 Task: Find the shortest route from Tampa to Fort De Soto Park.
Action: Mouse moved to (183, 56)
Screenshot: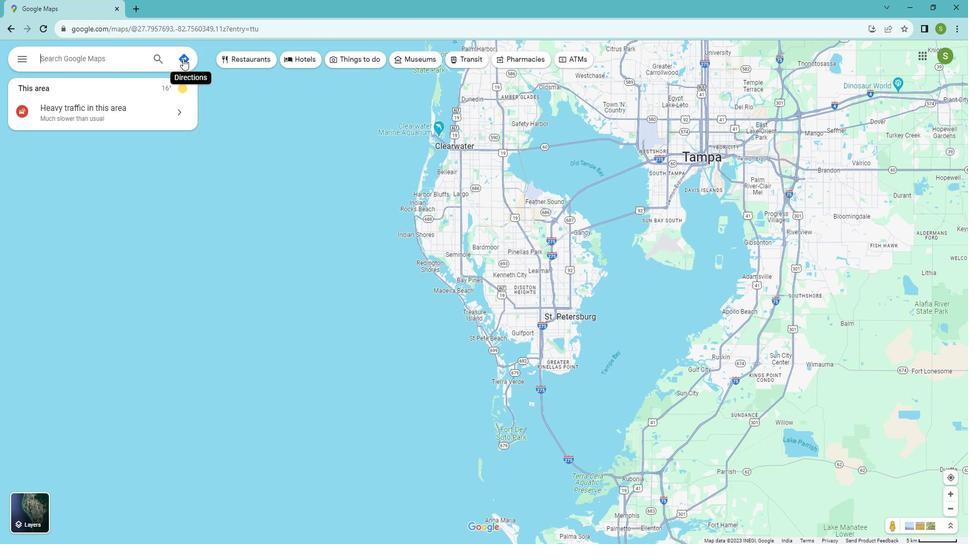 
Action: Mouse pressed left at (183, 56)
Screenshot: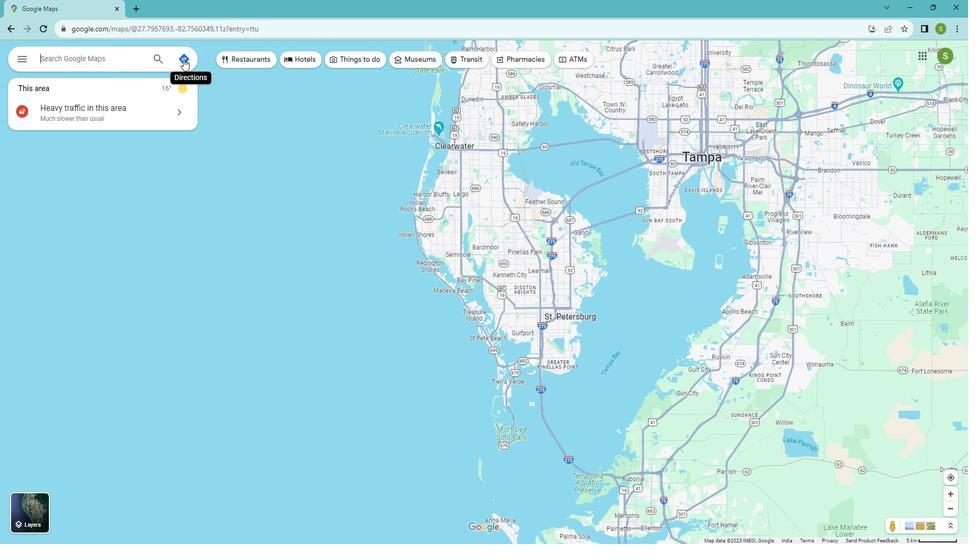 
Action: Mouse moved to (81, 87)
Screenshot: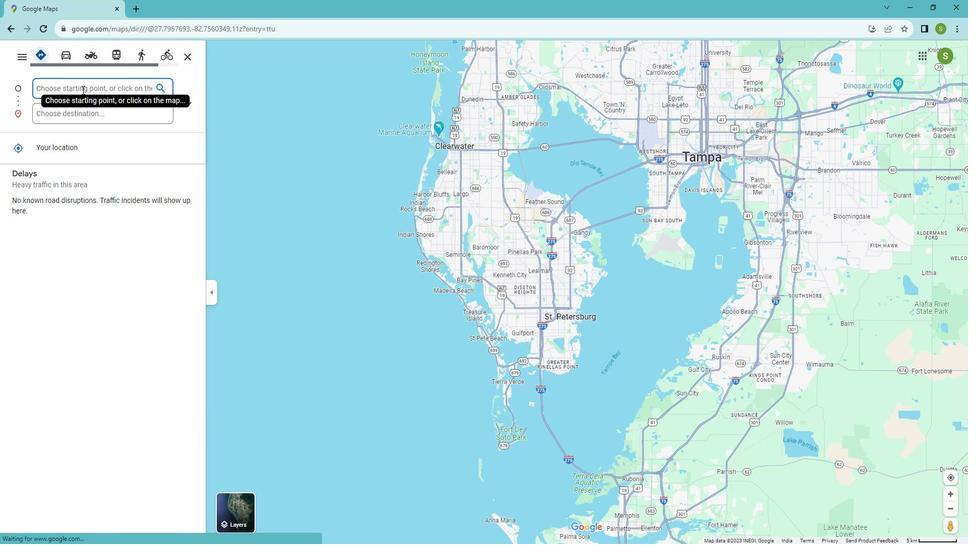 
Action: Mouse pressed left at (81, 87)
Screenshot: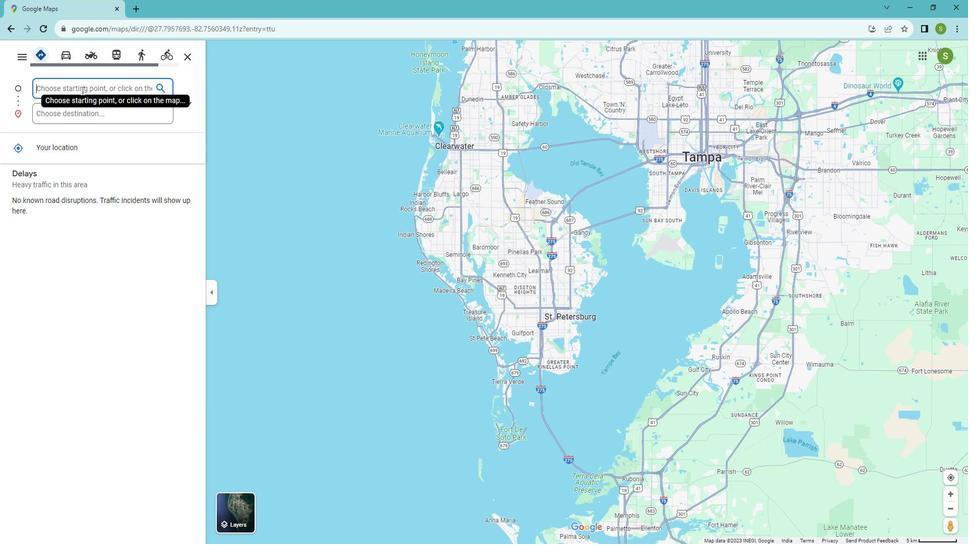 
Action: Mouse moved to (82, 86)
Screenshot: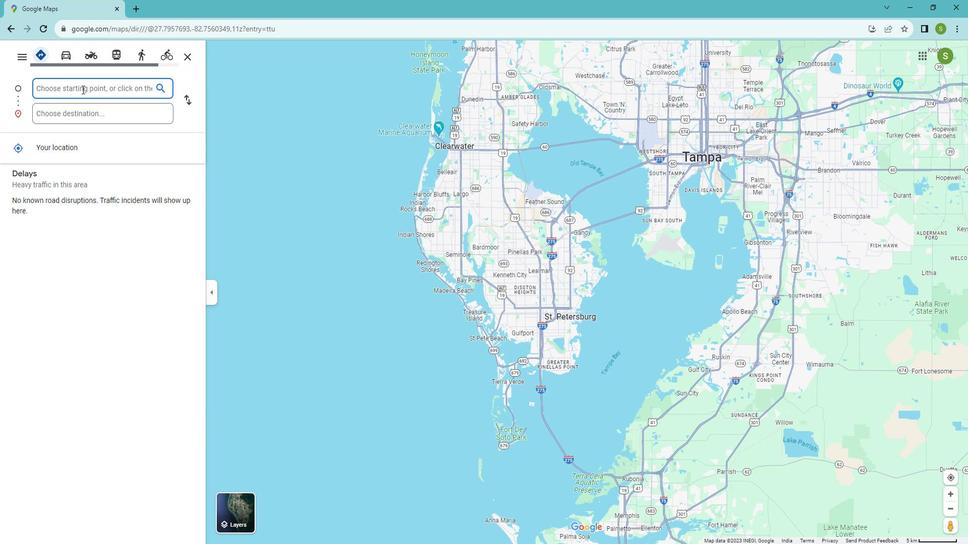 
Action: Key pressed <Key.shift>T
Screenshot: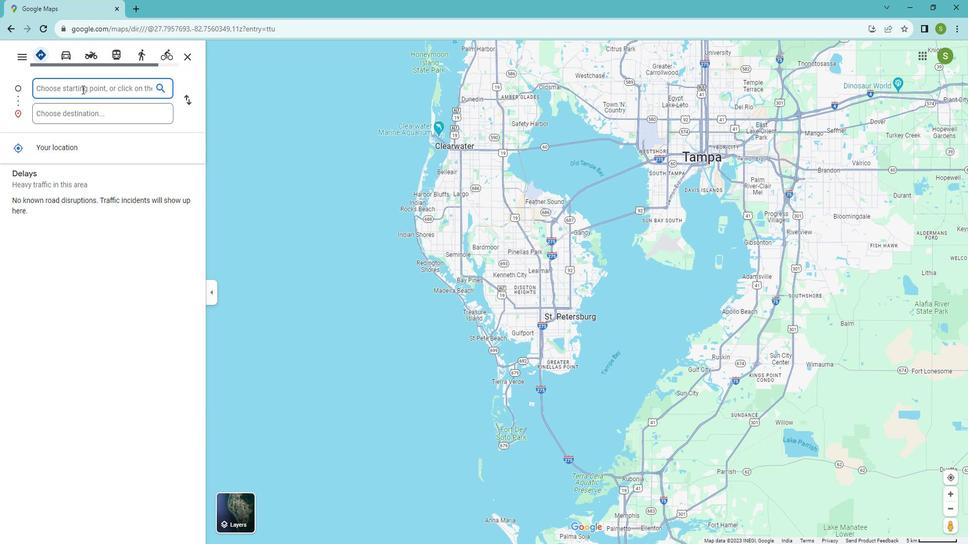 
Action: Mouse moved to (75, 141)
Screenshot: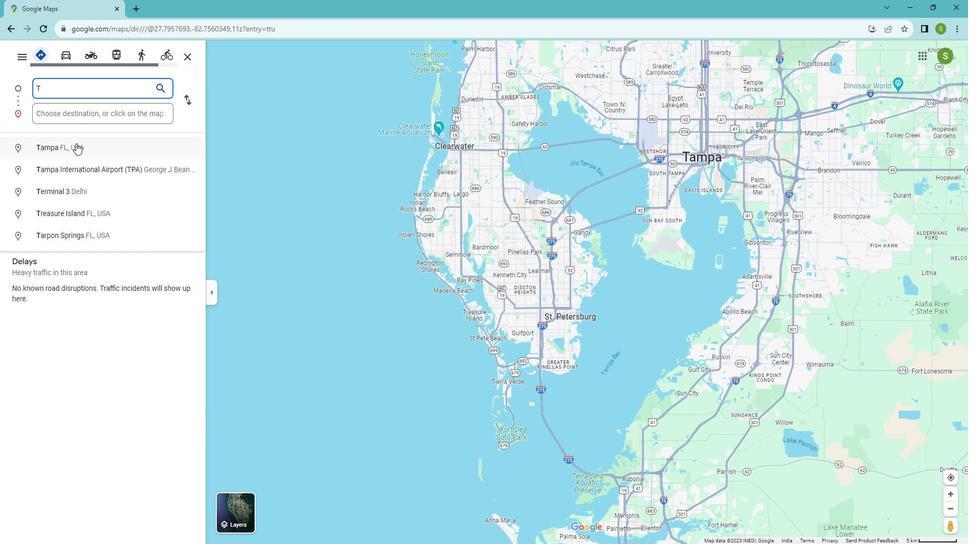 
Action: Mouse pressed left at (75, 141)
Screenshot: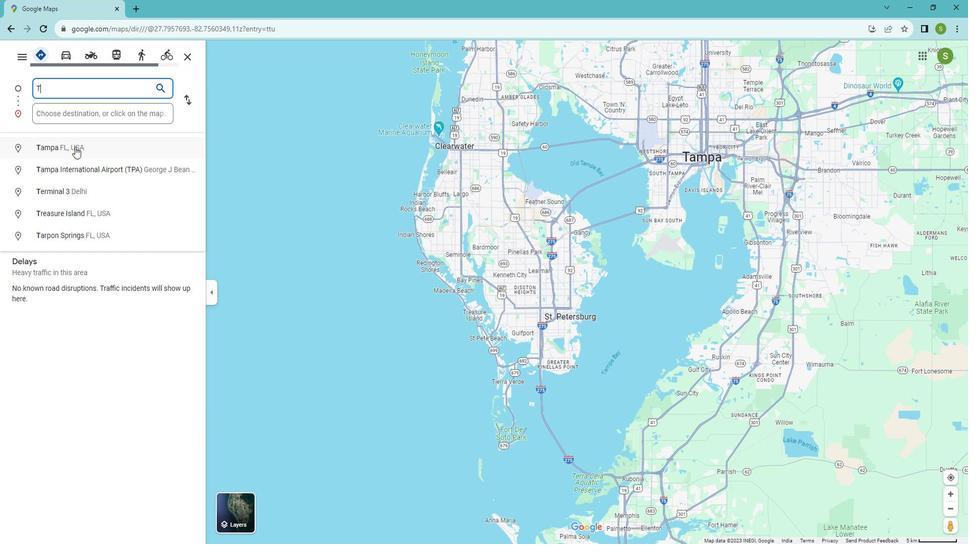 
Action: Mouse moved to (71, 108)
Screenshot: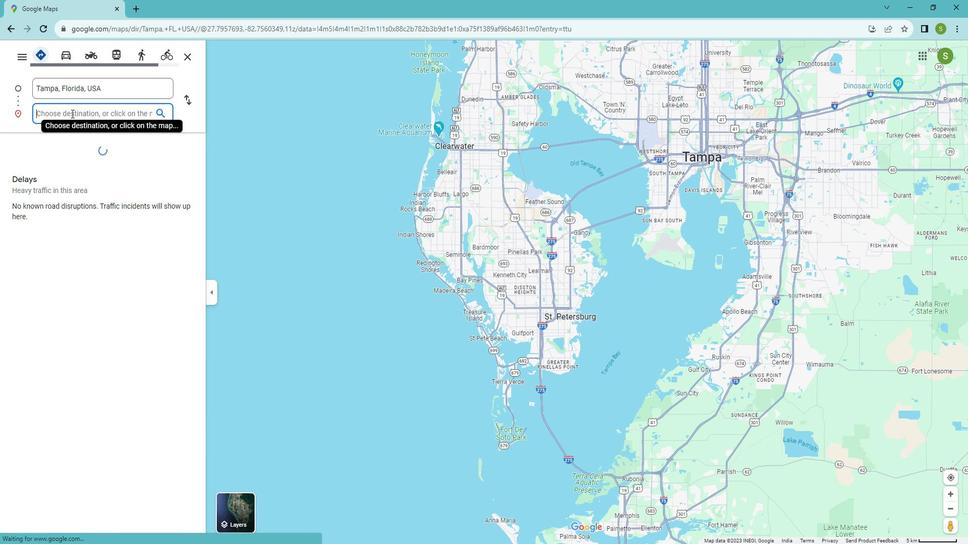 
Action: Mouse pressed left at (71, 108)
Screenshot: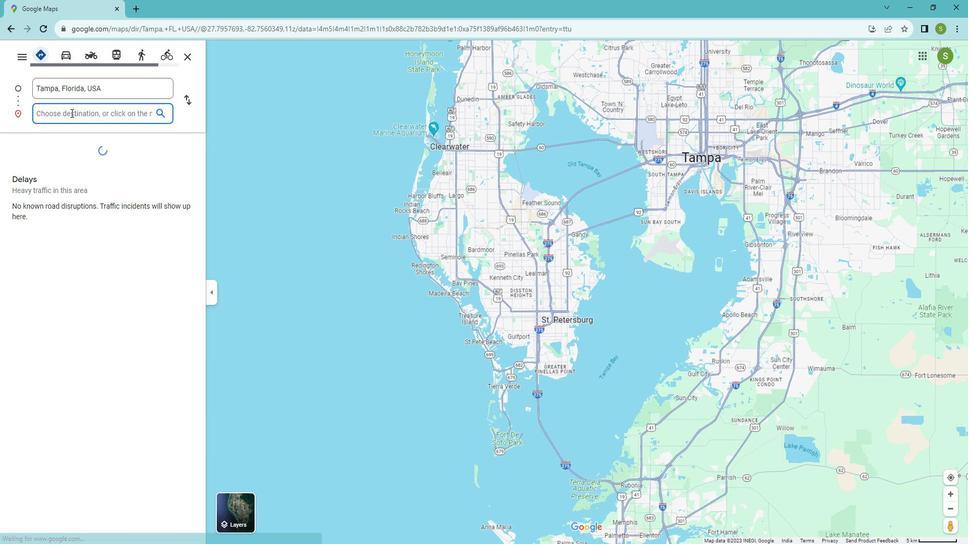 
Action: Key pressed <Key.shift>Fort<Key.space><Key.shift>De<Key.space>
Screenshot: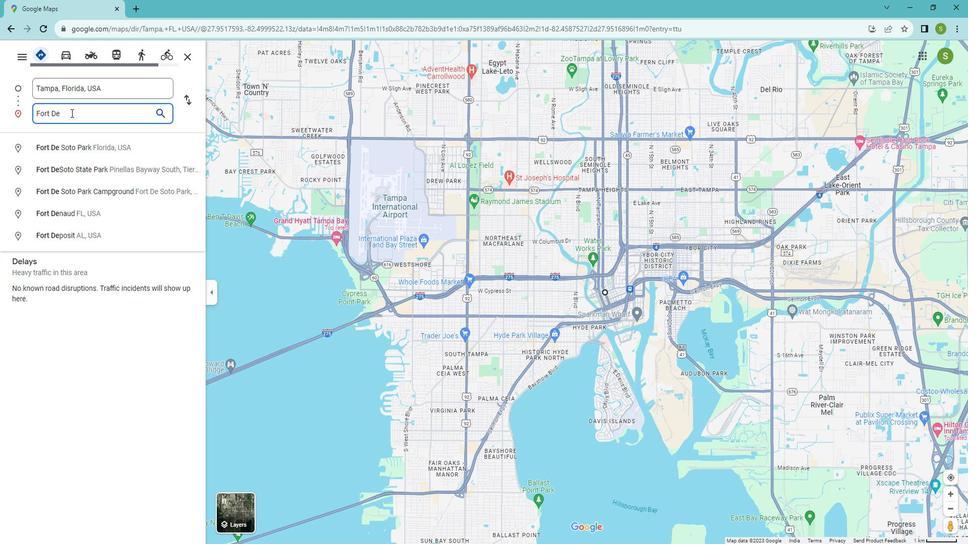 
Action: Mouse moved to (92, 140)
Screenshot: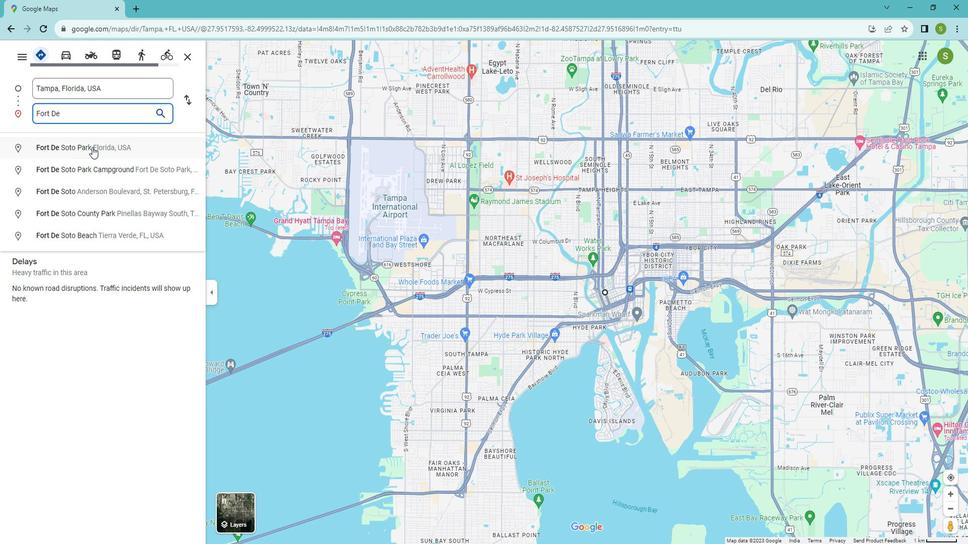 
Action: Mouse pressed left at (92, 140)
Screenshot: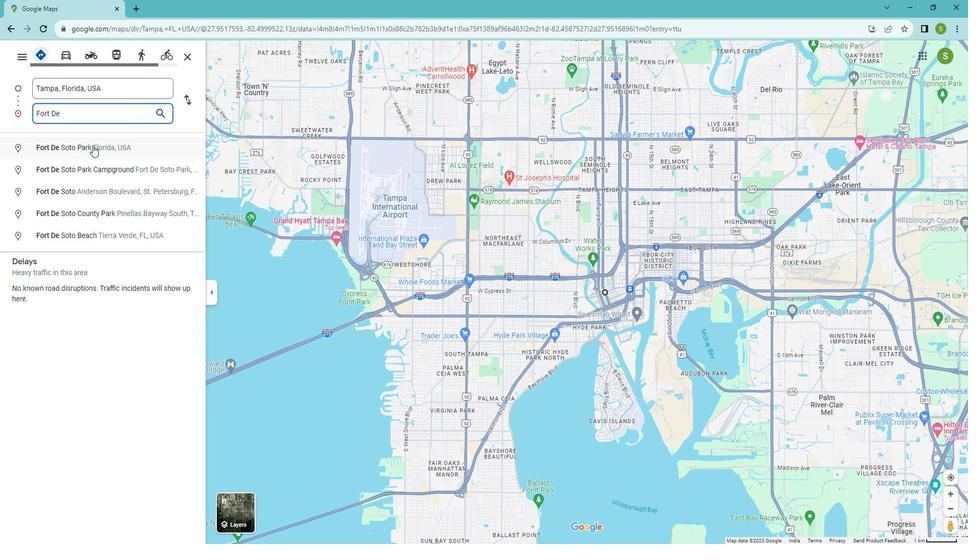 
Action: Mouse moved to (36, 52)
Screenshot: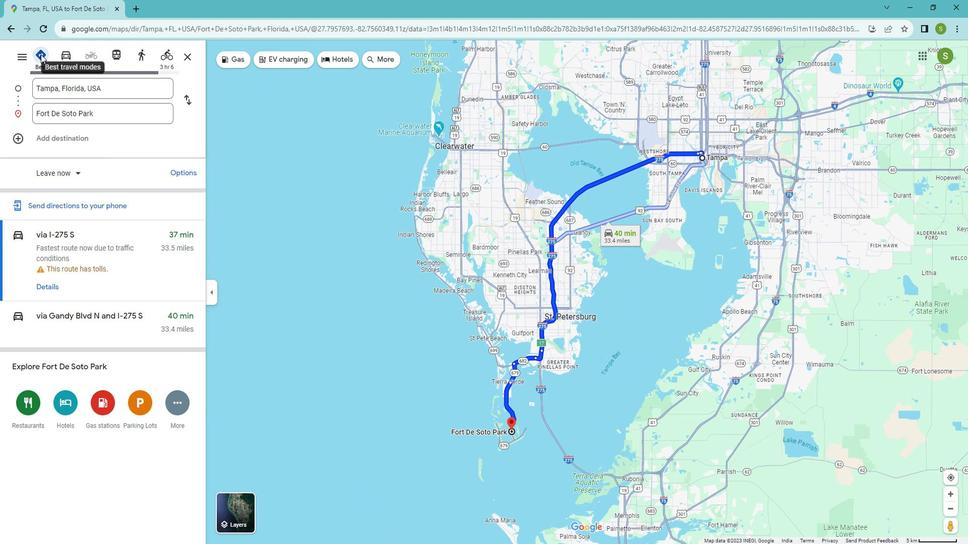 
Action: Mouse pressed left at (36, 52)
Screenshot: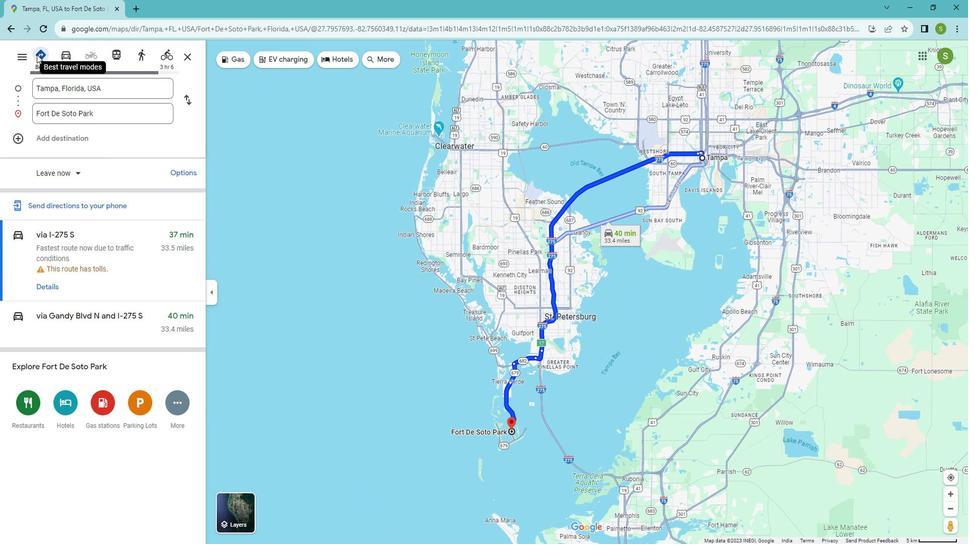 
Action: Mouse moved to (64, 57)
Screenshot: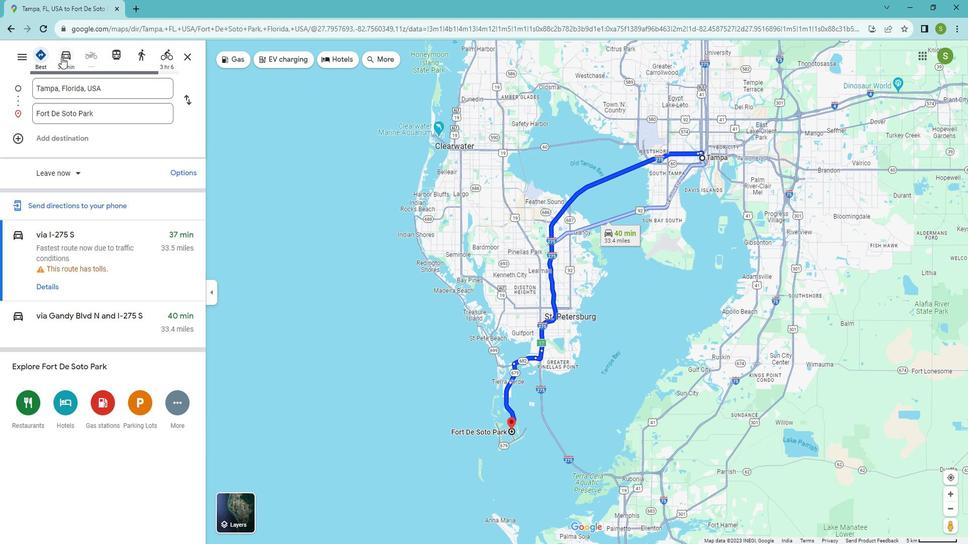 
Action: Mouse pressed left at (64, 57)
Screenshot: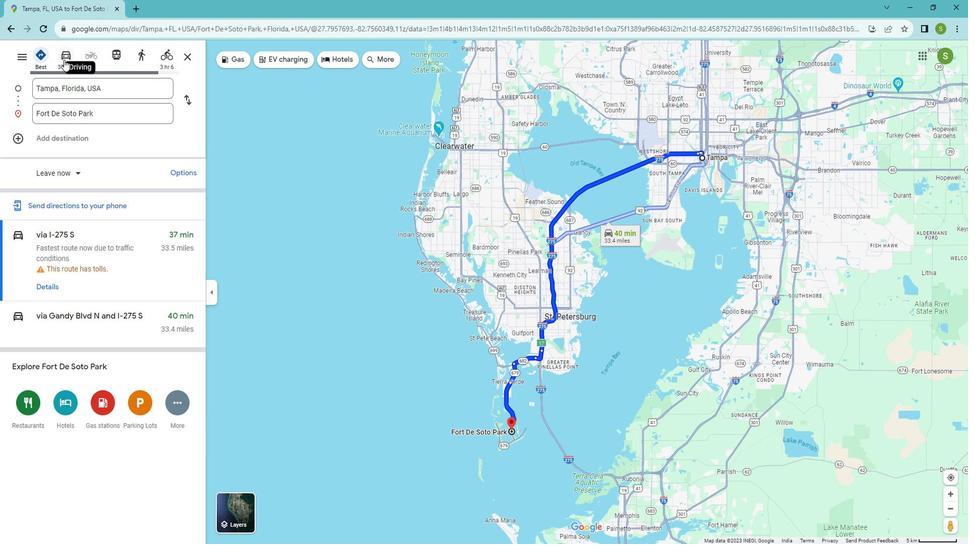 
Action: Mouse moved to (163, 53)
Screenshot: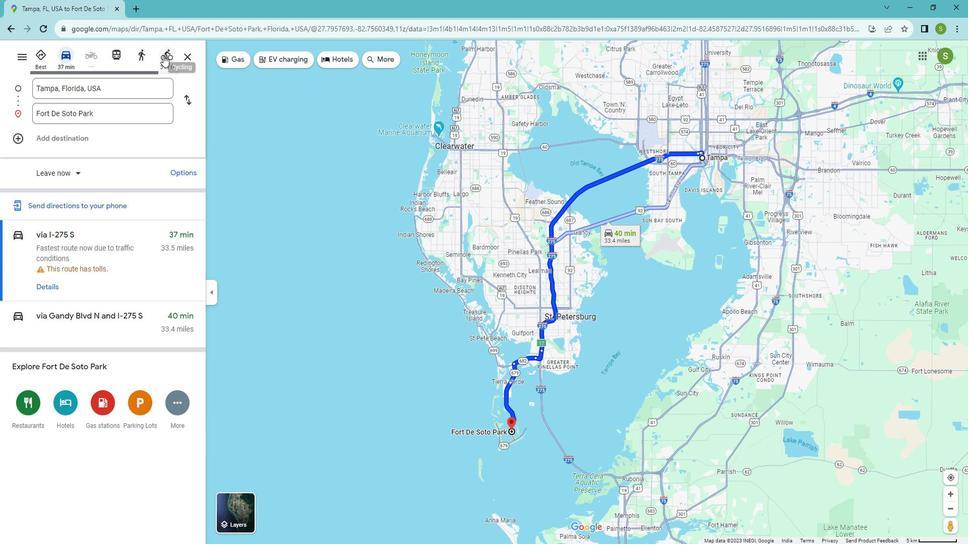 
Action: Mouse pressed left at (163, 53)
Screenshot: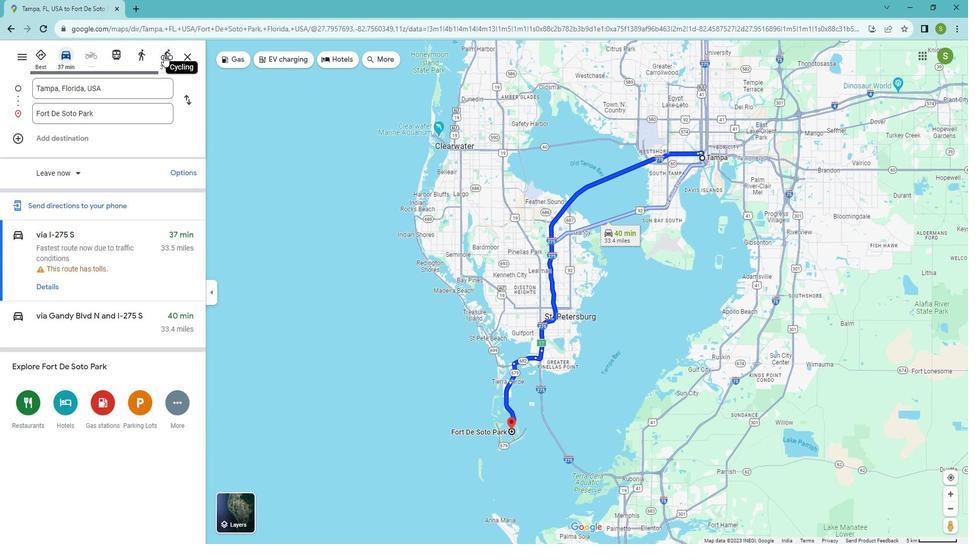 
Action: Mouse moved to (116, 50)
Screenshot: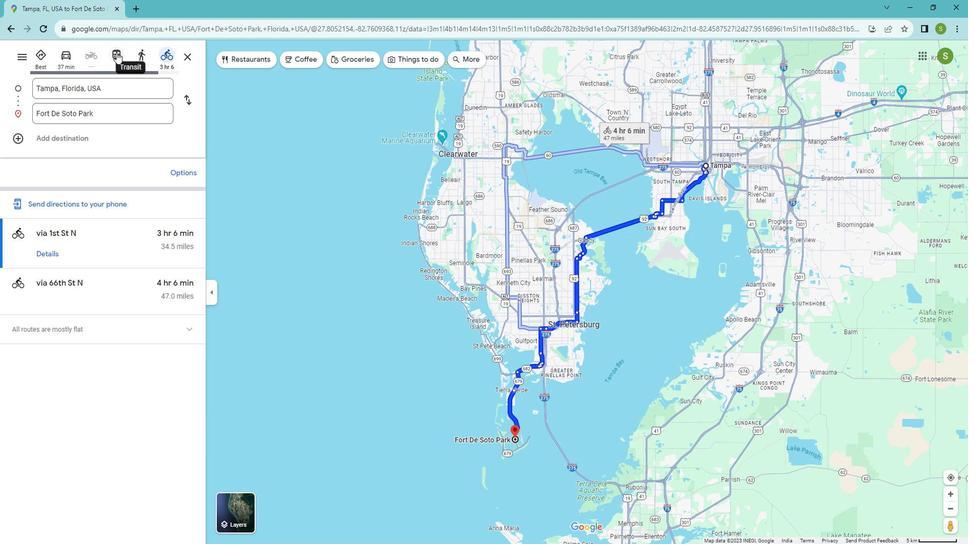 
Action: Mouse pressed left at (116, 50)
Screenshot: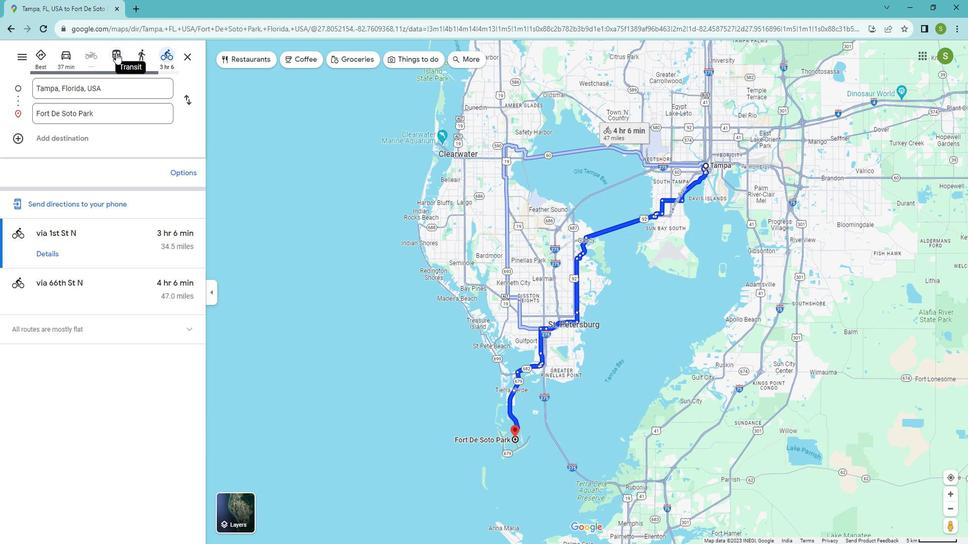 
Action: Mouse moved to (41, 58)
Screenshot: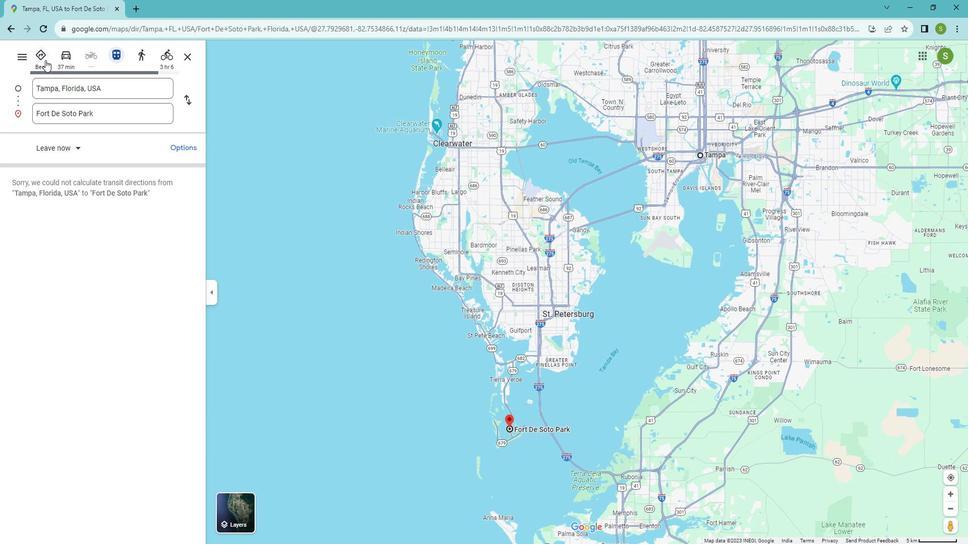 
Action: Mouse pressed left at (41, 58)
Screenshot: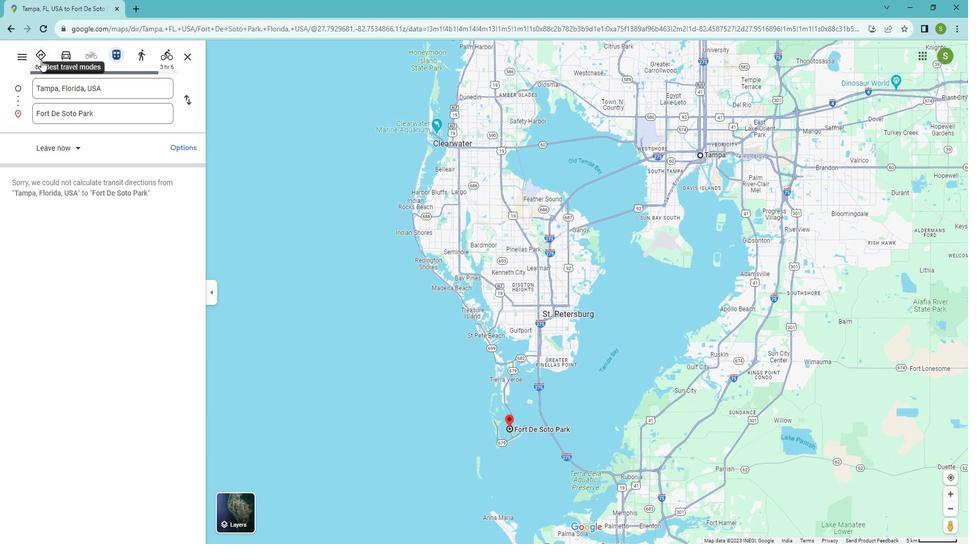 
Action: Mouse moved to (494, 249)
Screenshot: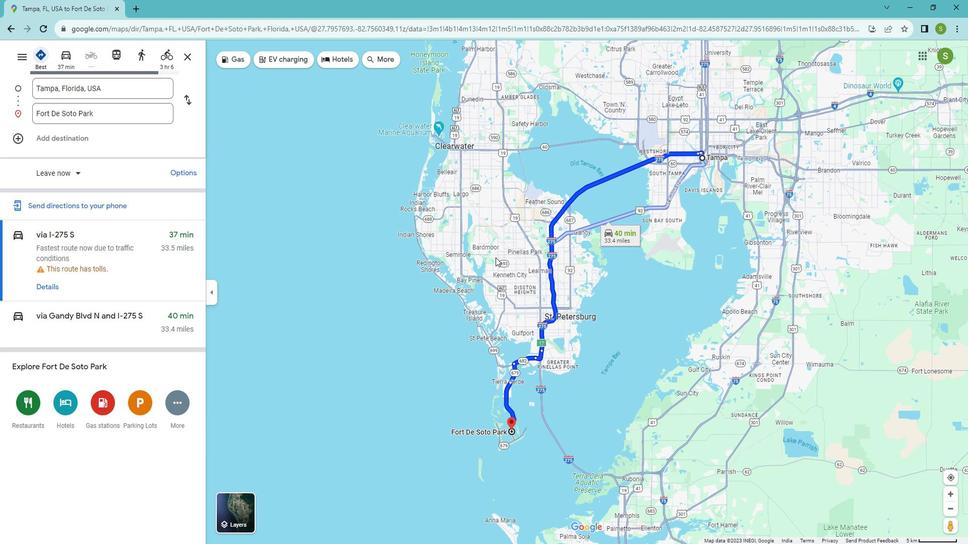 
